 Task: Add Irwin Naturals Mega B Complex to the cart.
Action: Mouse pressed left at (36, 77)
Screenshot: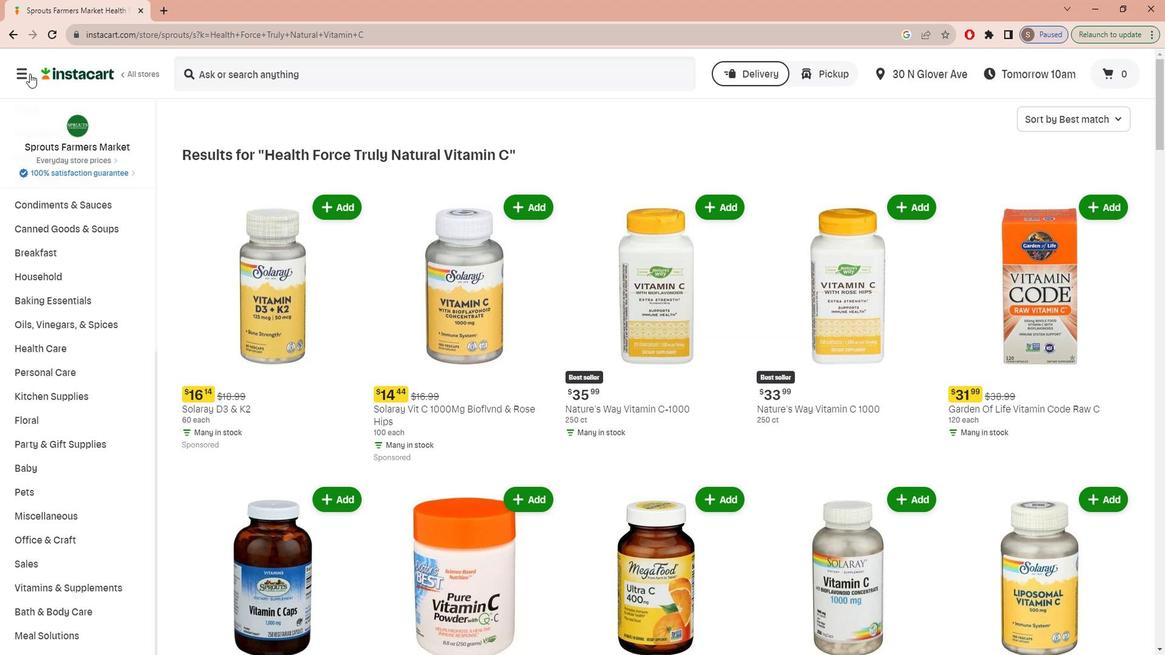 
Action: Mouse moved to (50, 165)
Screenshot: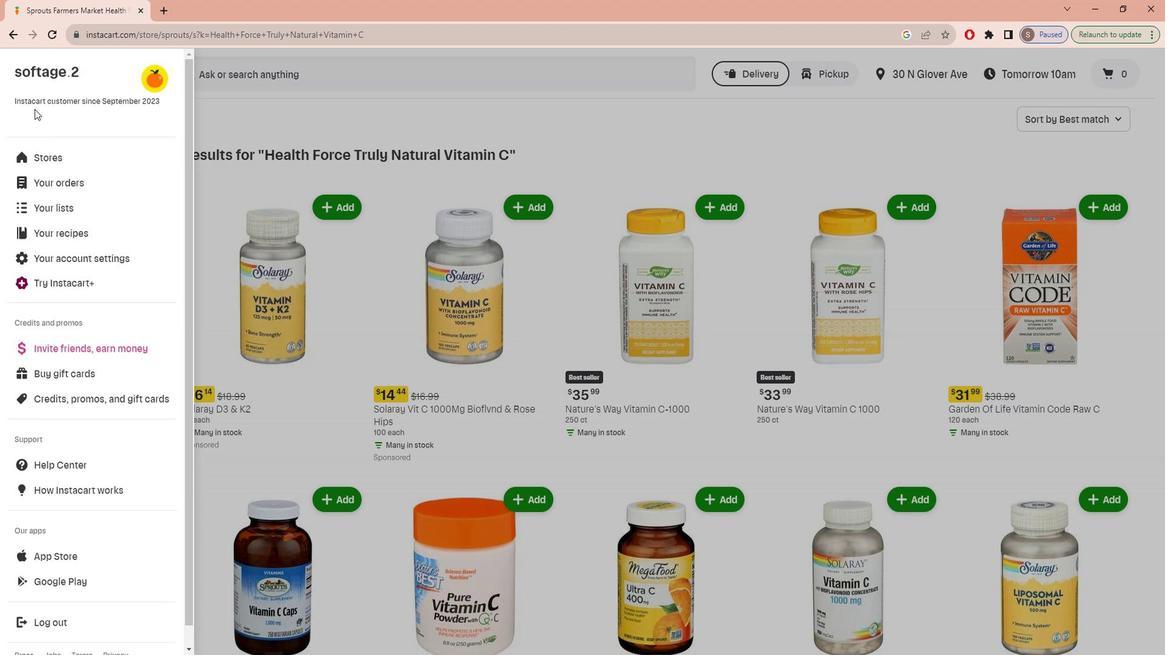 
Action: Mouse pressed left at (50, 165)
Screenshot: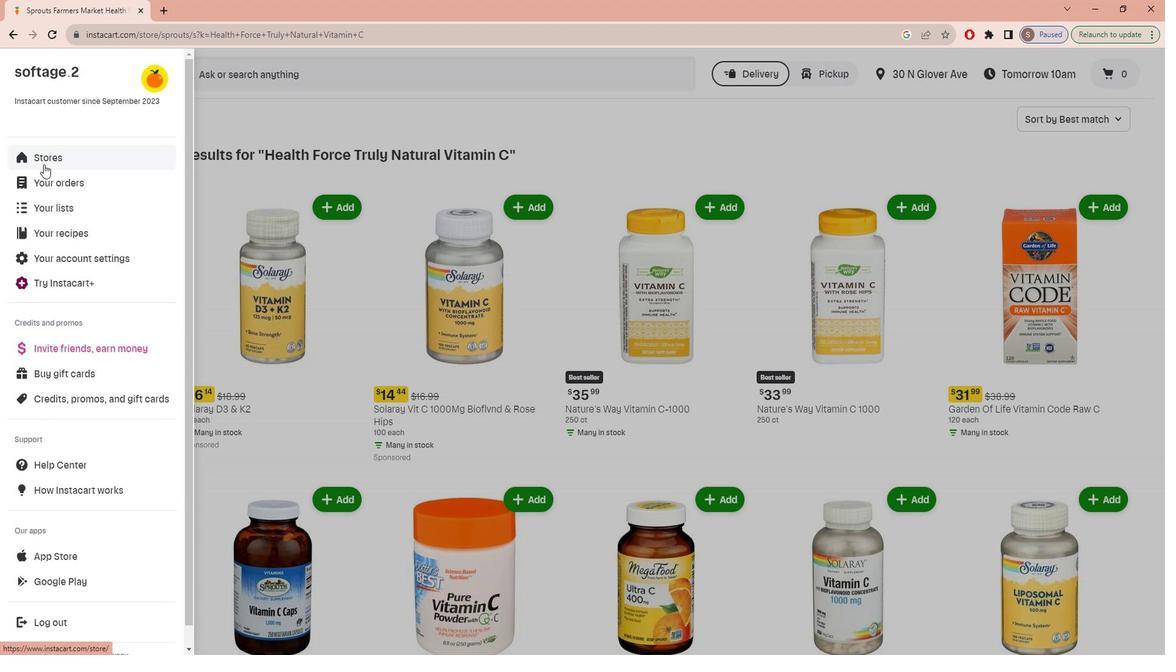 
Action: Mouse moved to (280, 127)
Screenshot: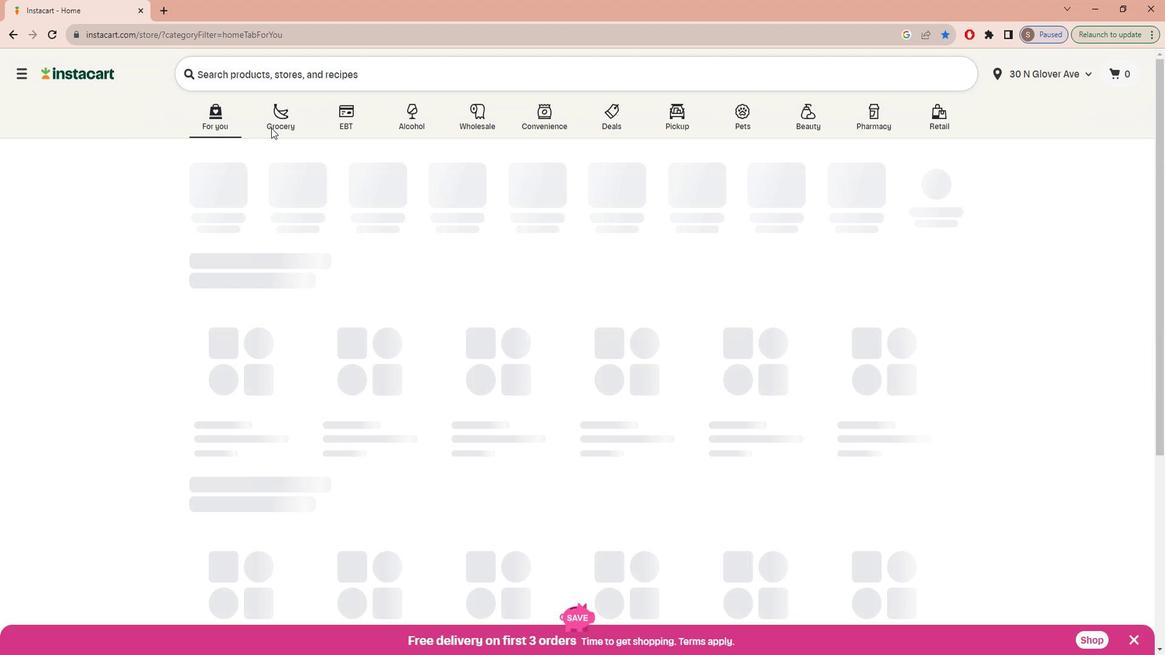 
Action: Mouse pressed left at (280, 127)
Screenshot: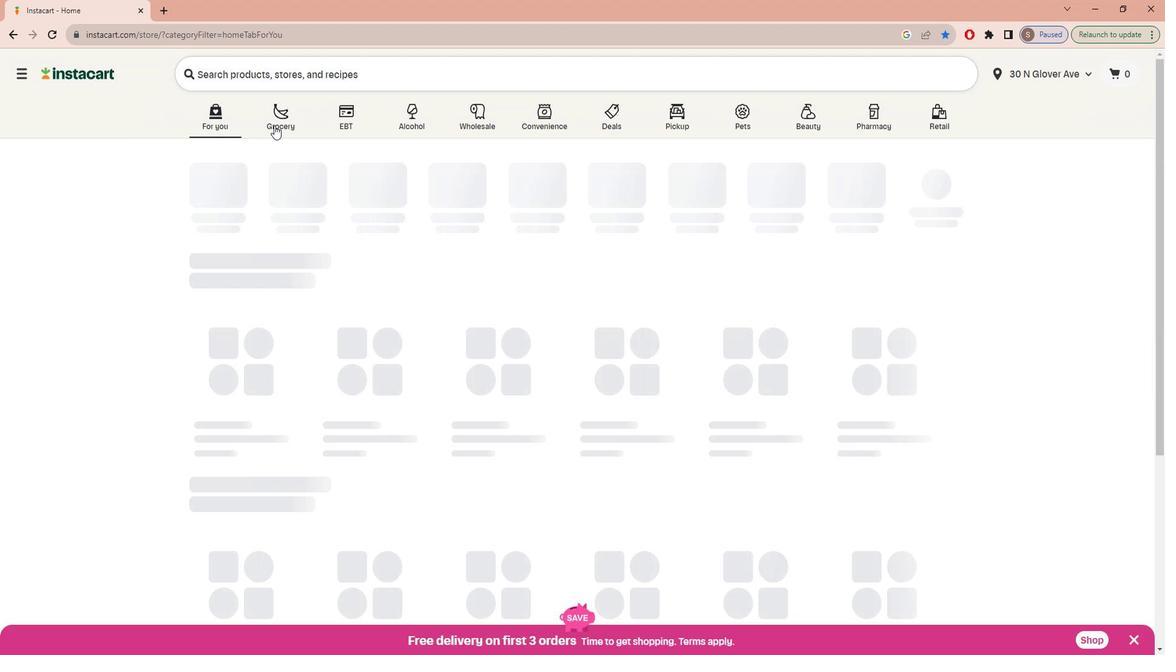 
Action: Mouse moved to (256, 344)
Screenshot: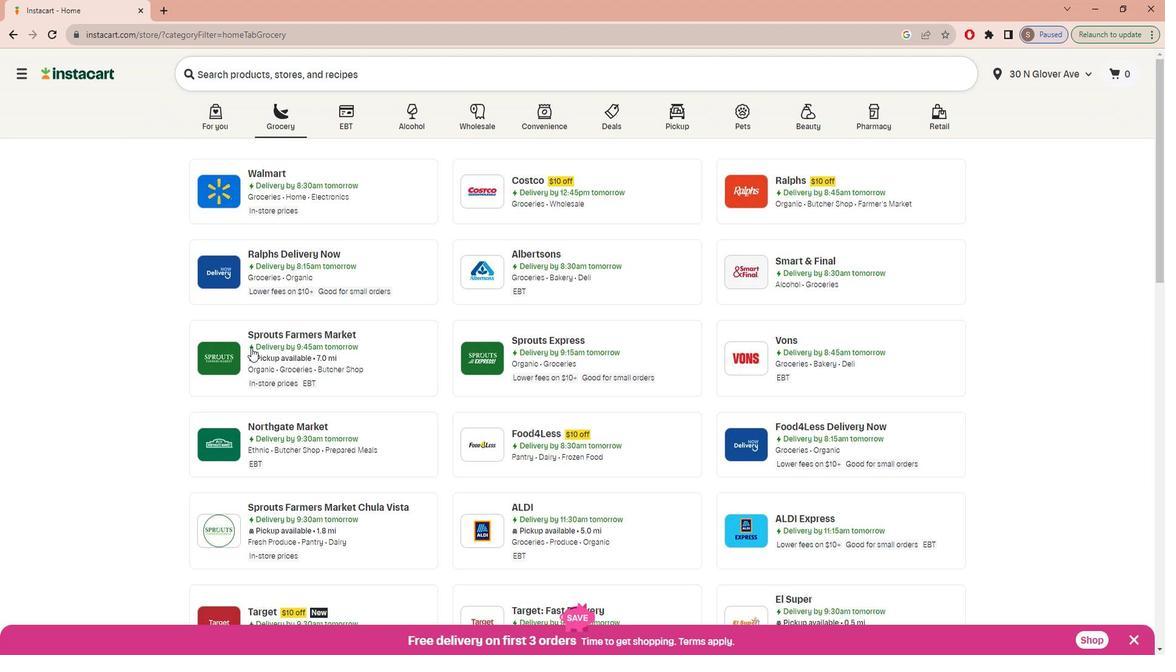 
Action: Mouse pressed left at (256, 344)
Screenshot: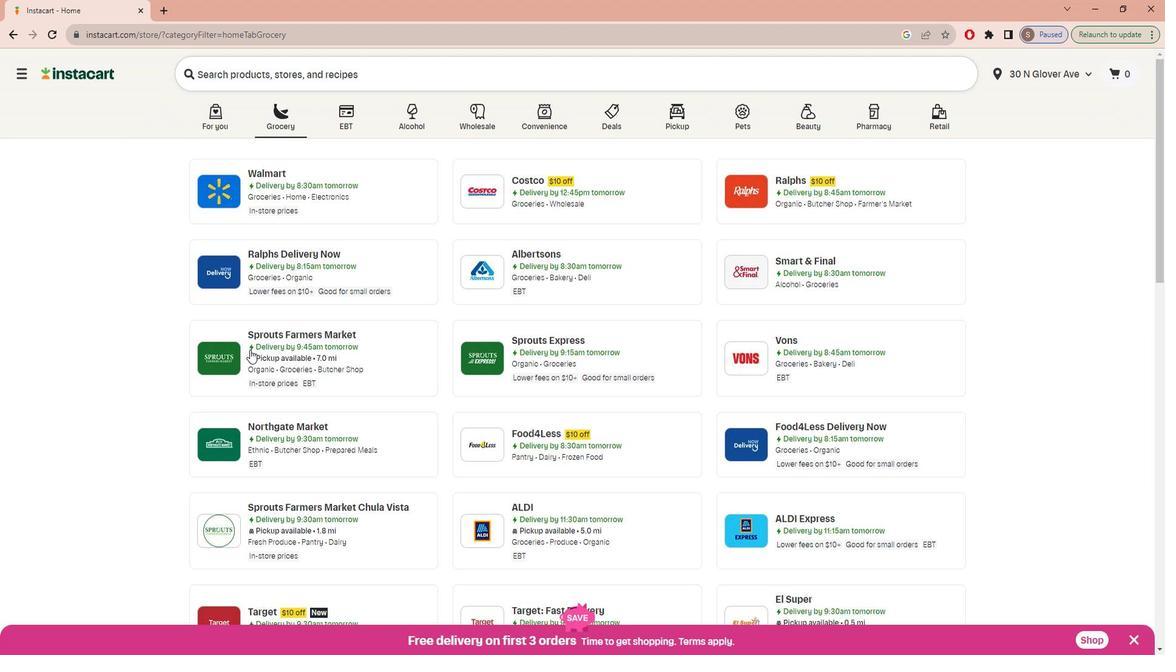 
Action: Mouse moved to (105, 497)
Screenshot: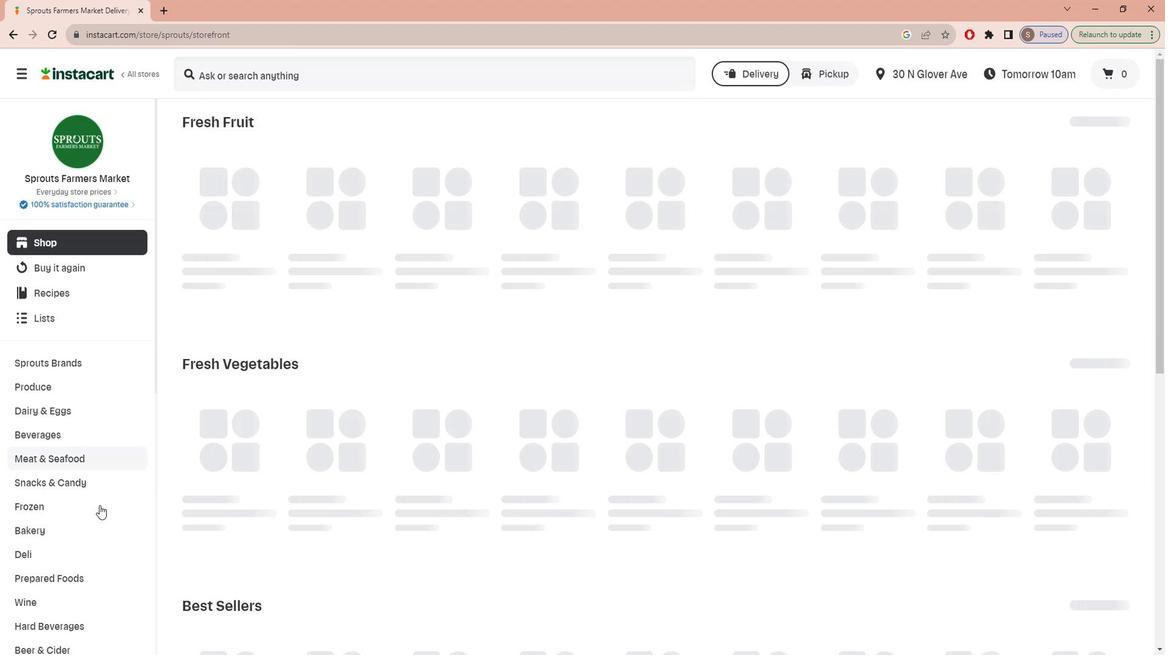 
Action: Mouse scrolled (105, 496) with delta (0, 0)
Screenshot: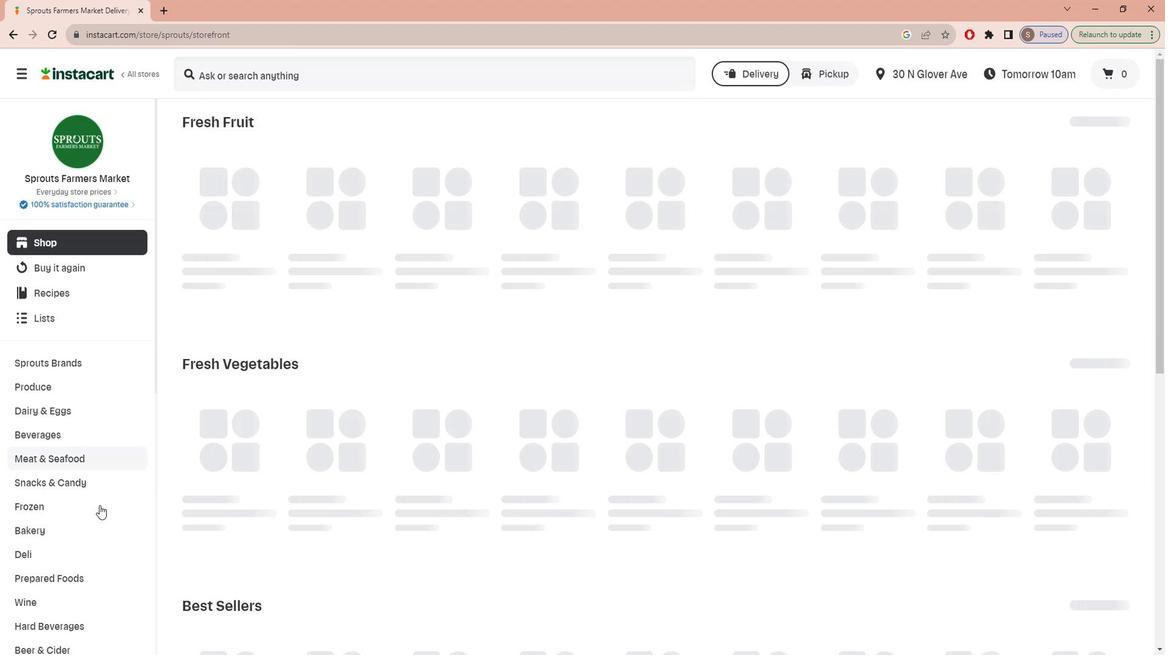 
Action: Mouse scrolled (105, 496) with delta (0, 0)
Screenshot: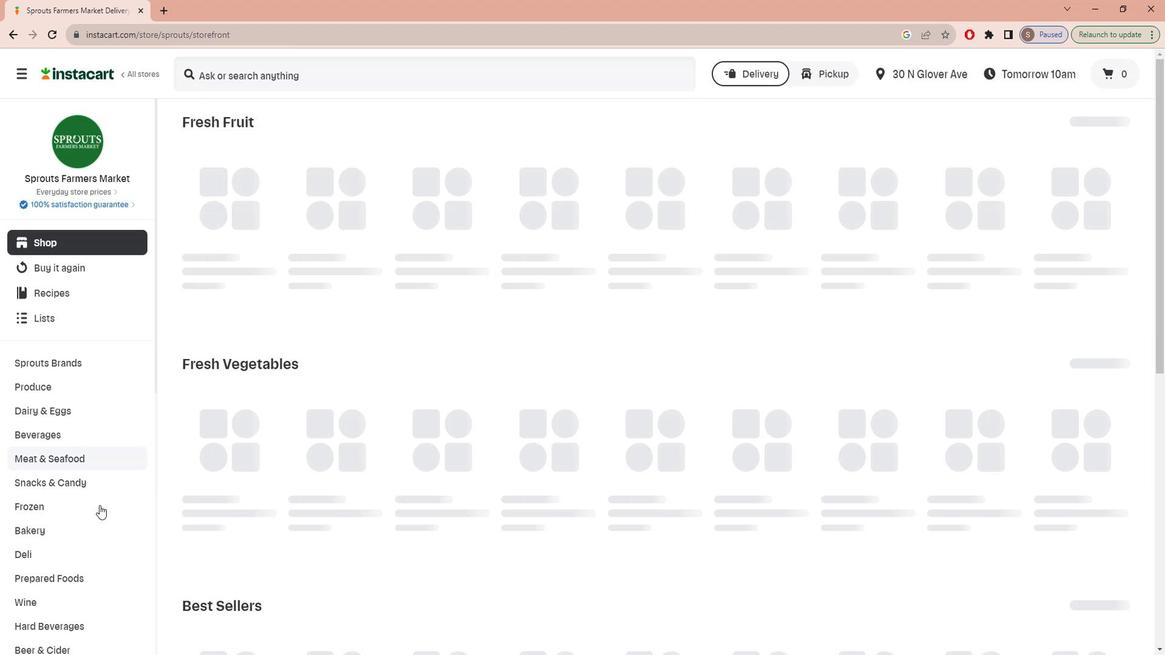 
Action: Mouse scrolled (105, 496) with delta (0, 0)
Screenshot: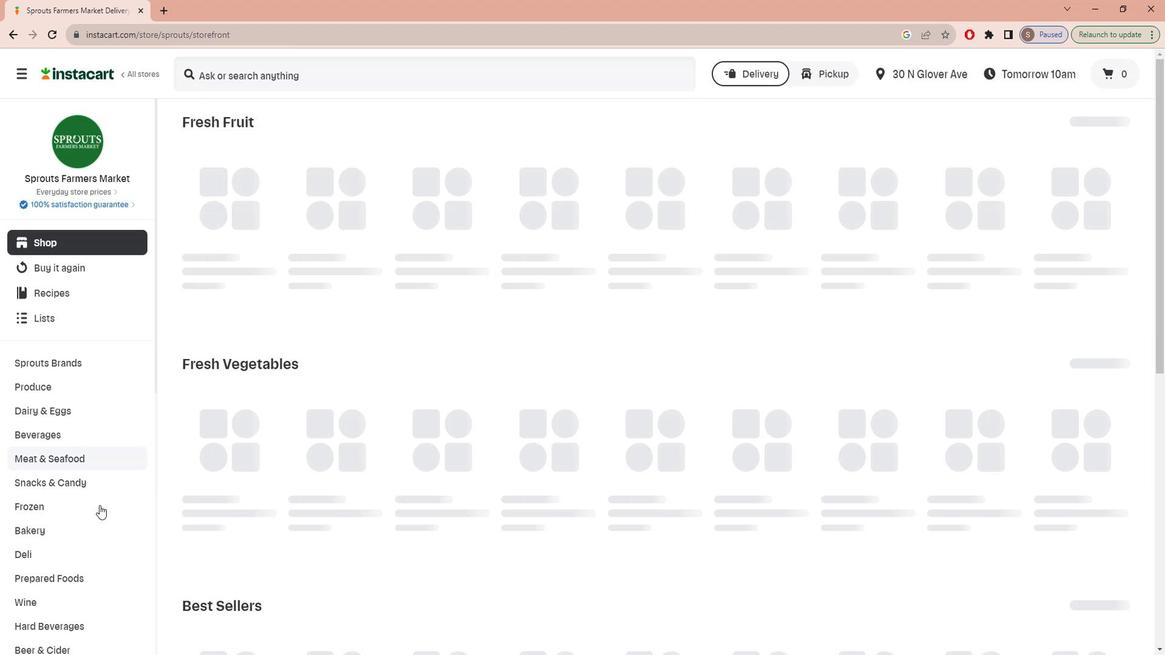 
Action: Mouse moved to (104, 497)
Screenshot: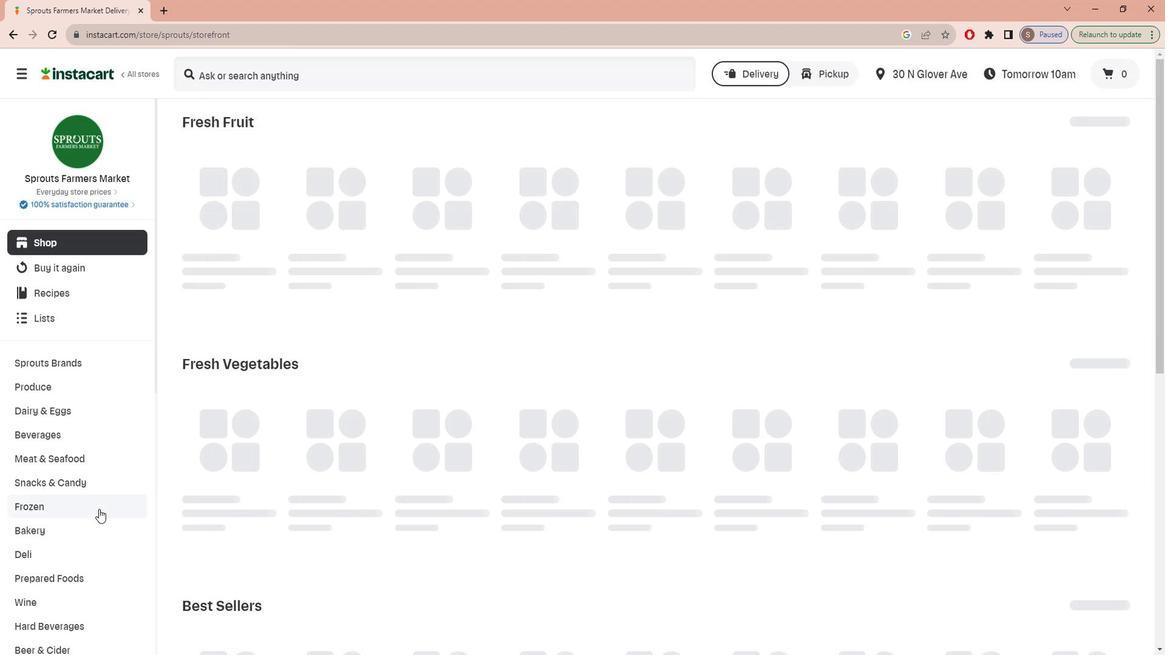 
Action: Mouse scrolled (104, 497) with delta (0, 0)
Screenshot: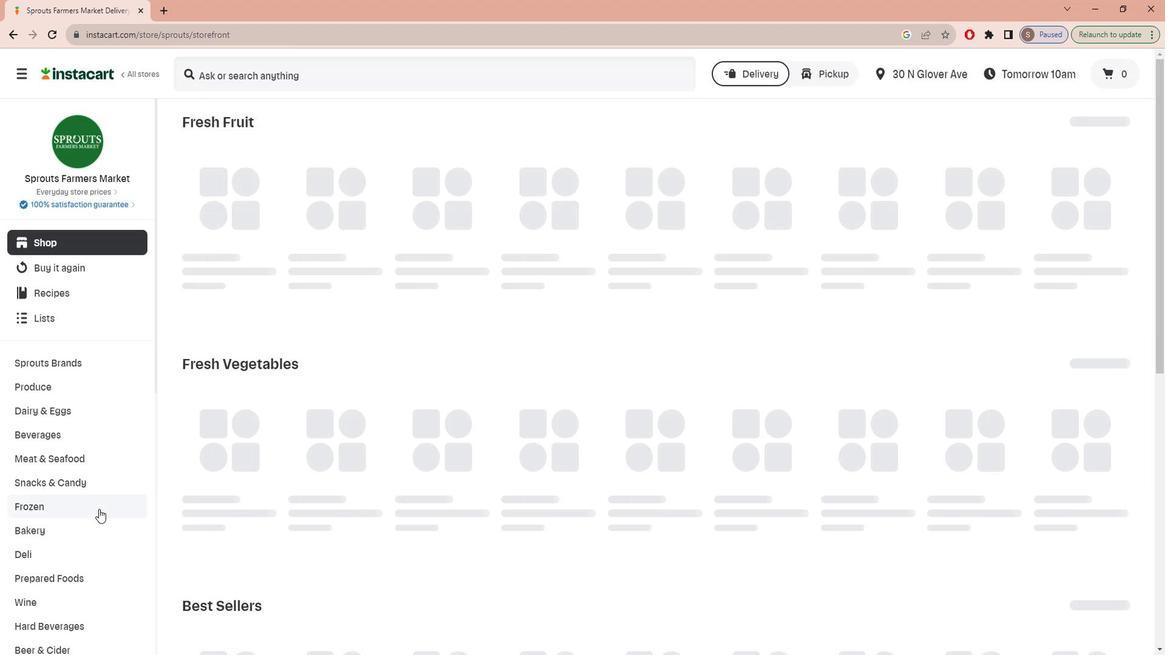 
Action: Mouse scrolled (104, 497) with delta (0, 0)
Screenshot: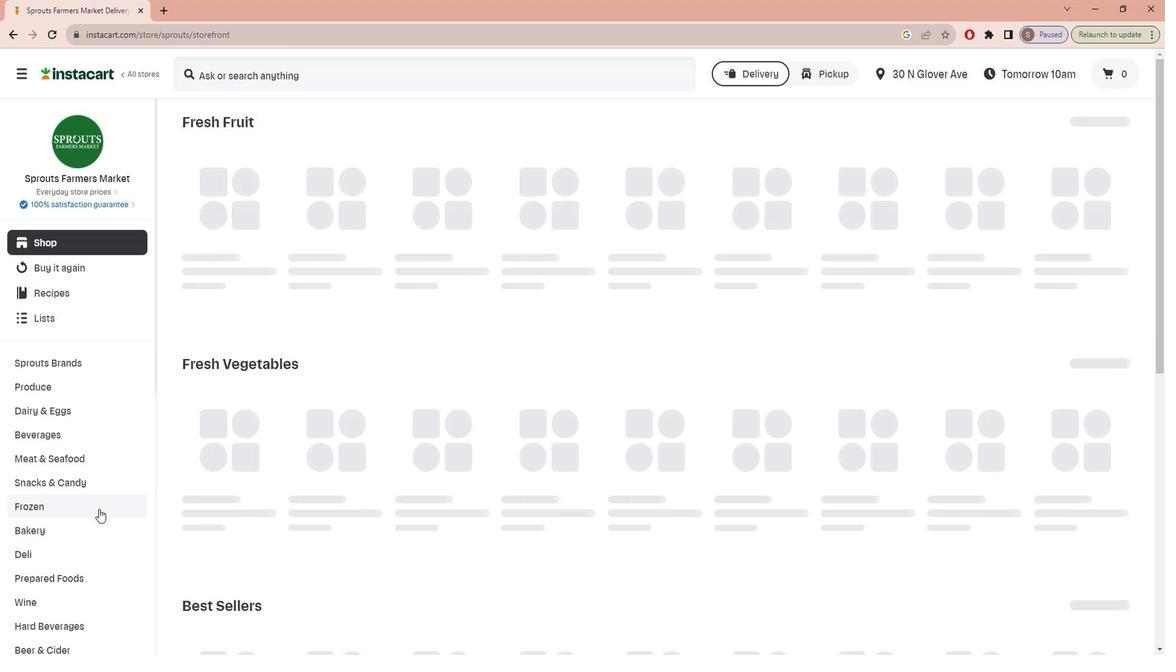 
Action: Mouse scrolled (104, 497) with delta (0, 0)
Screenshot: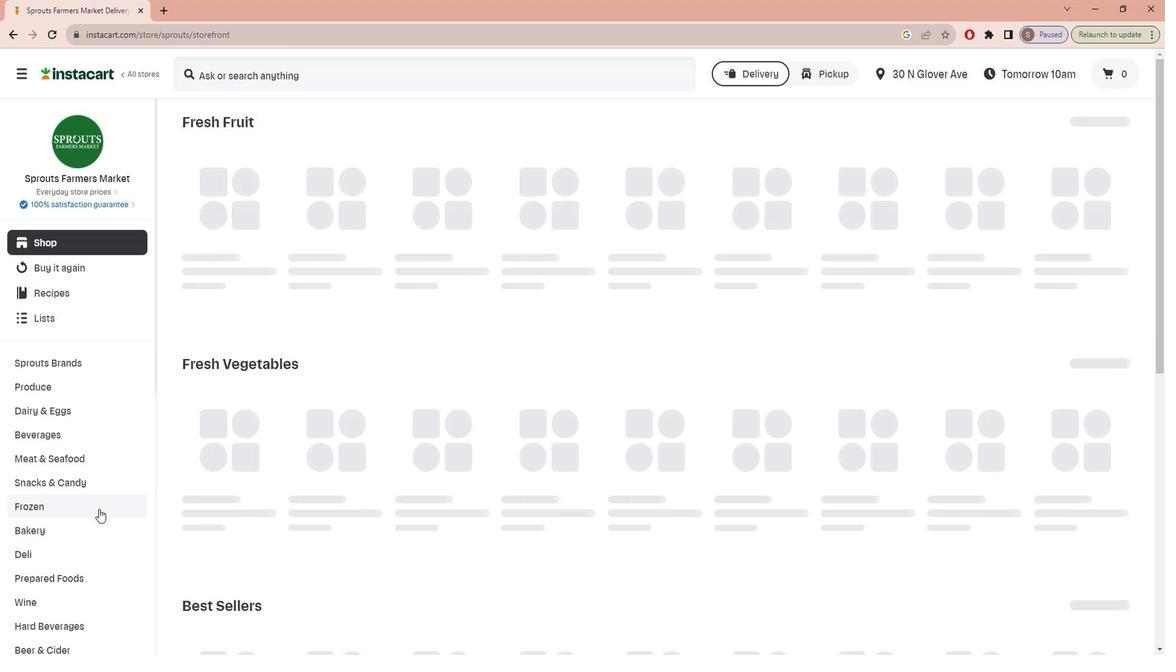 
Action: Mouse scrolled (104, 497) with delta (0, 0)
Screenshot: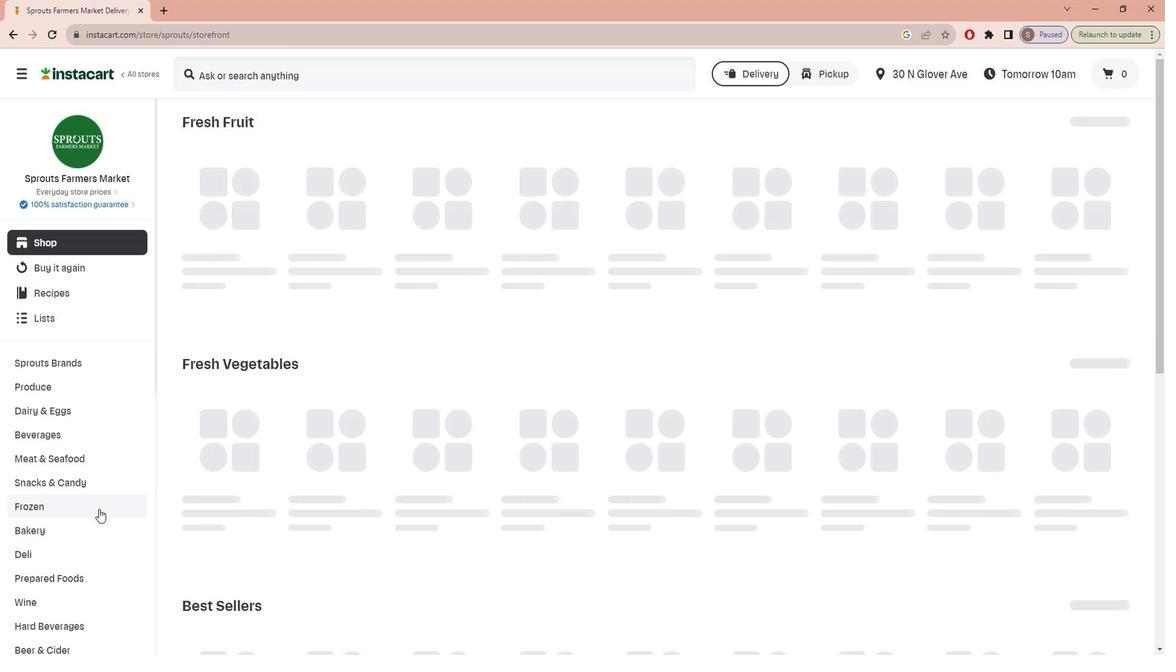 
Action: Mouse scrolled (104, 497) with delta (0, 0)
Screenshot: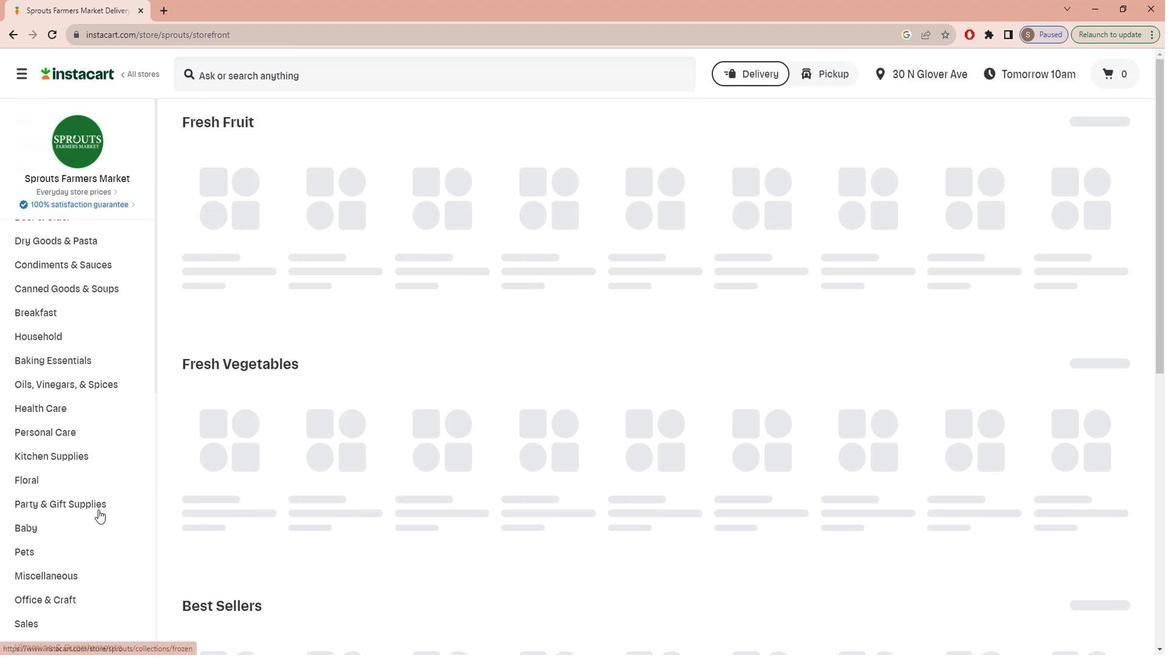 
Action: Mouse scrolled (104, 497) with delta (0, 0)
Screenshot: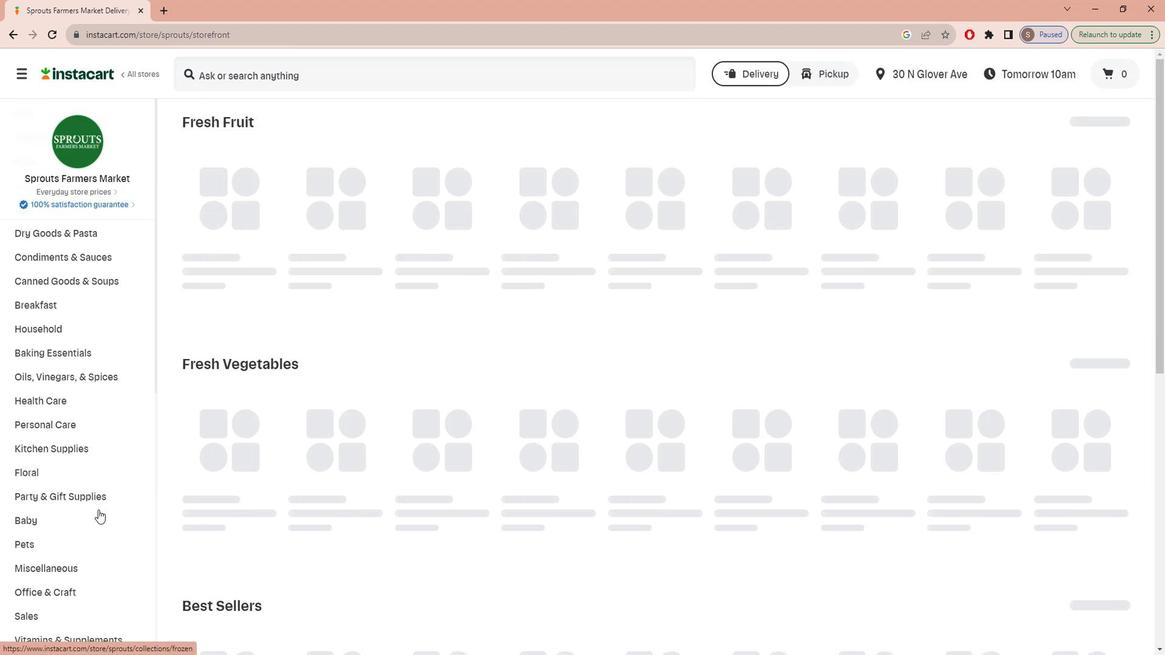 
Action: Mouse scrolled (104, 497) with delta (0, 0)
Screenshot: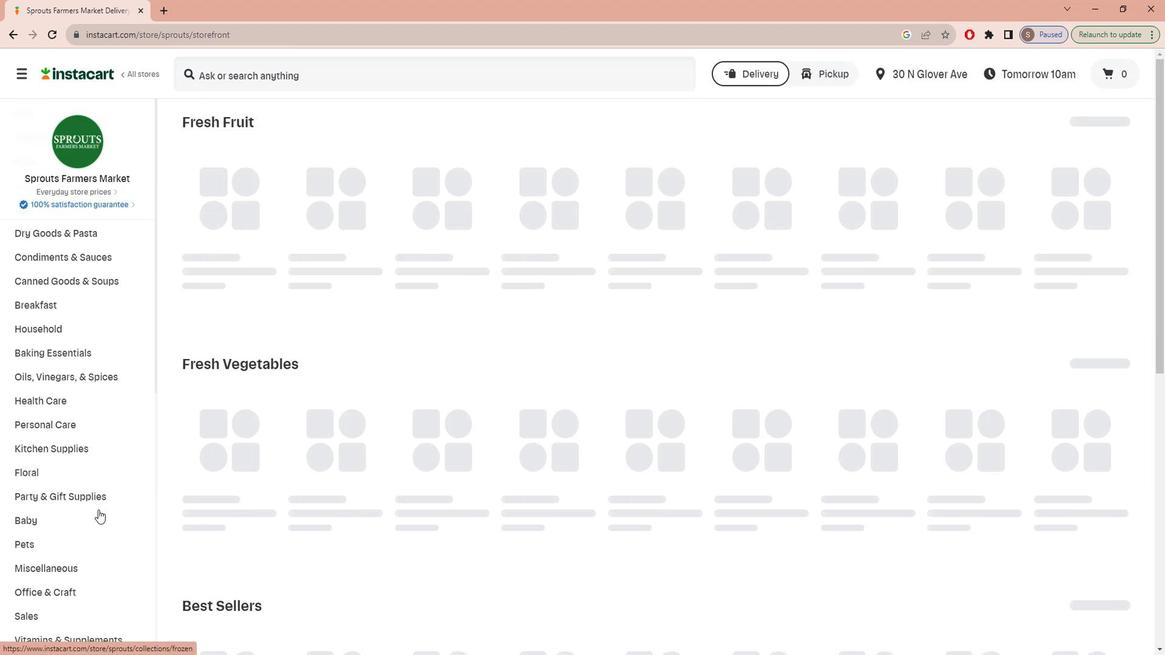 
Action: Mouse scrolled (104, 497) with delta (0, 0)
Screenshot: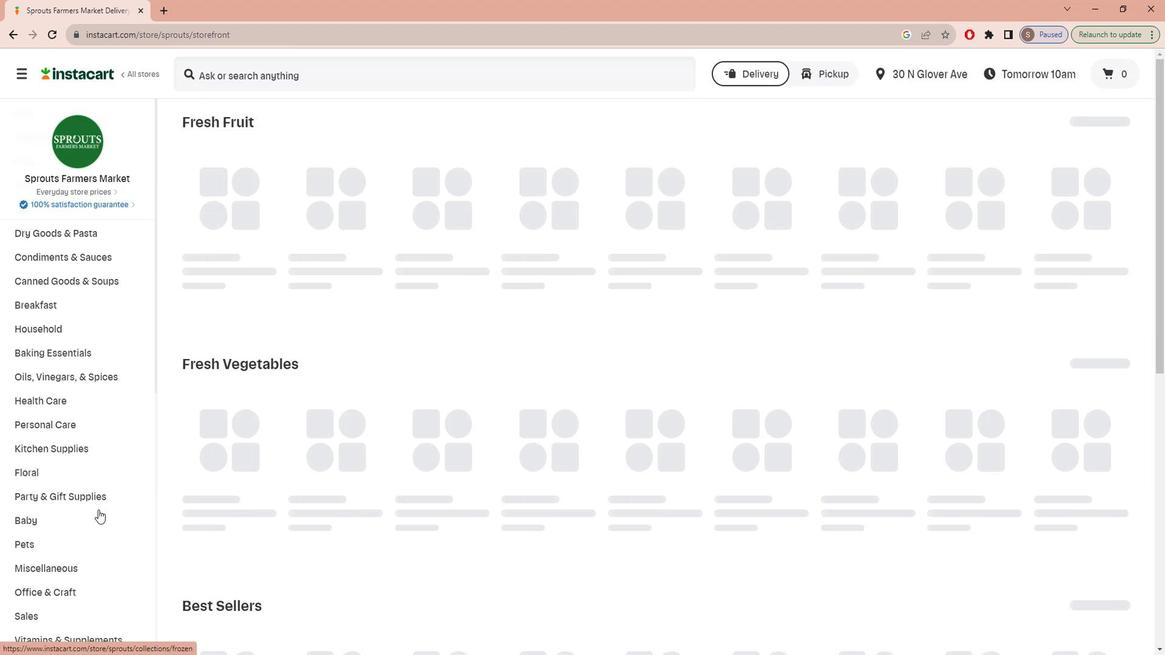 
Action: Mouse scrolled (104, 497) with delta (0, 0)
Screenshot: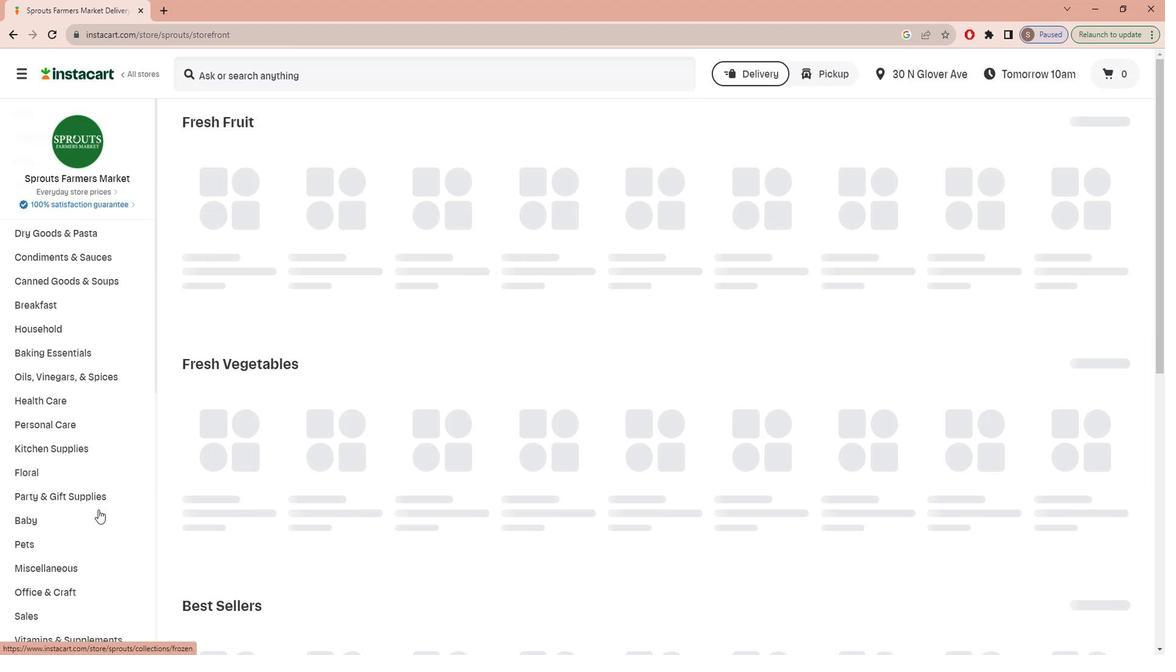 
Action: Mouse moved to (101, 498)
Screenshot: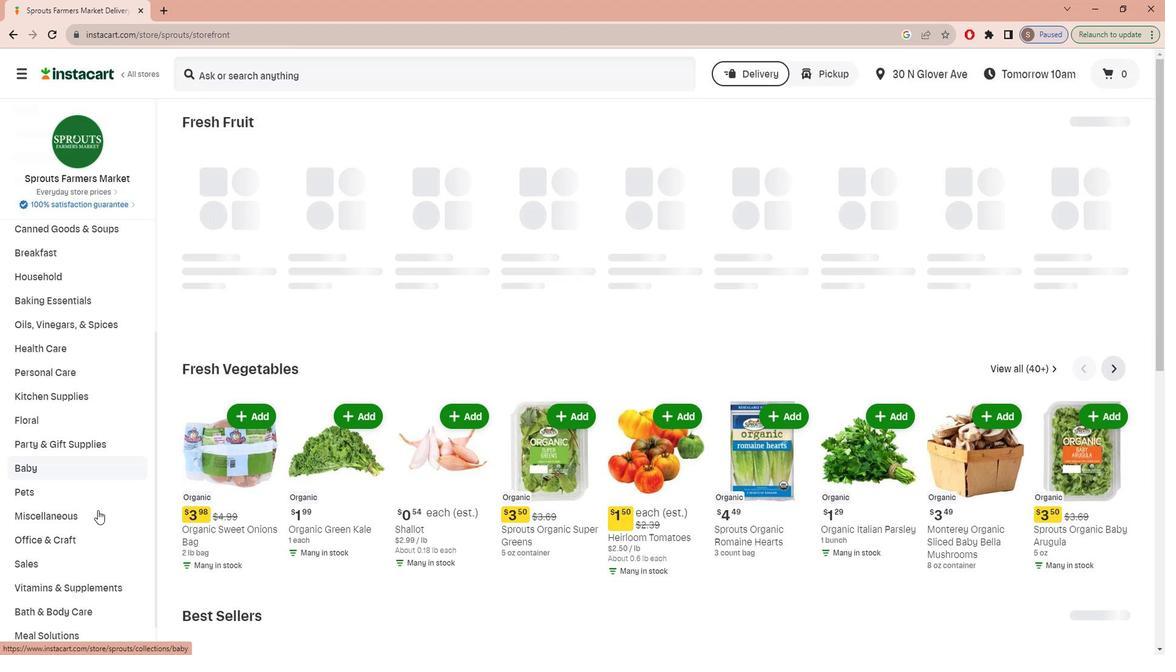 
Action: Mouse scrolled (101, 498) with delta (0, 0)
Screenshot: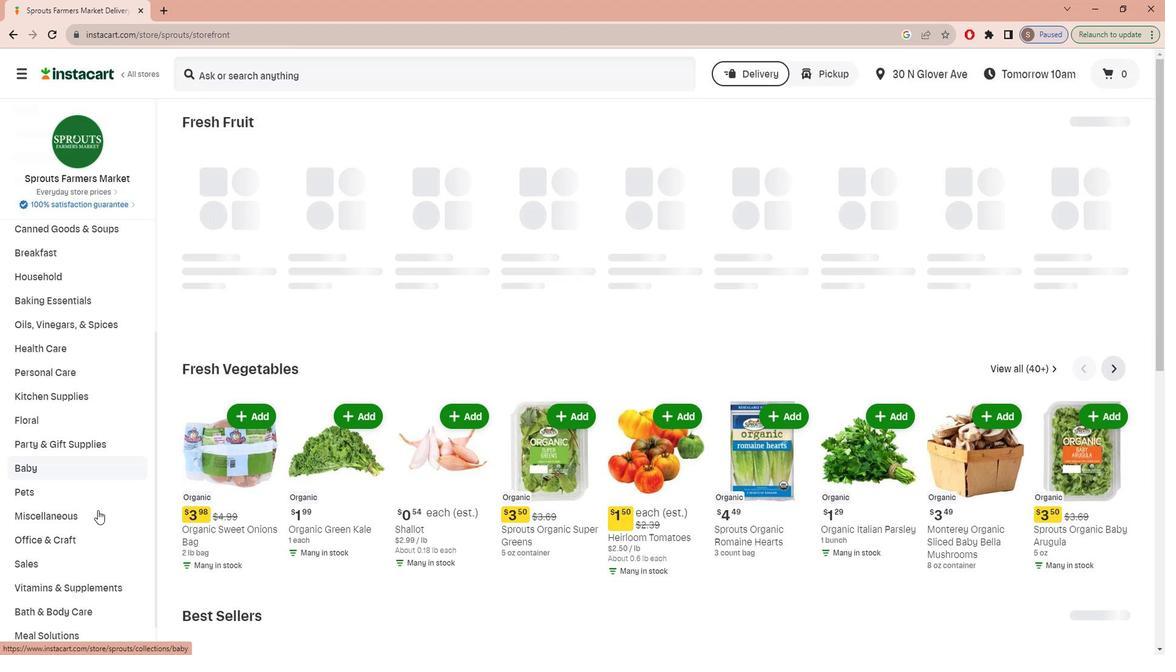 
Action: Mouse moved to (101, 498)
Screenshot: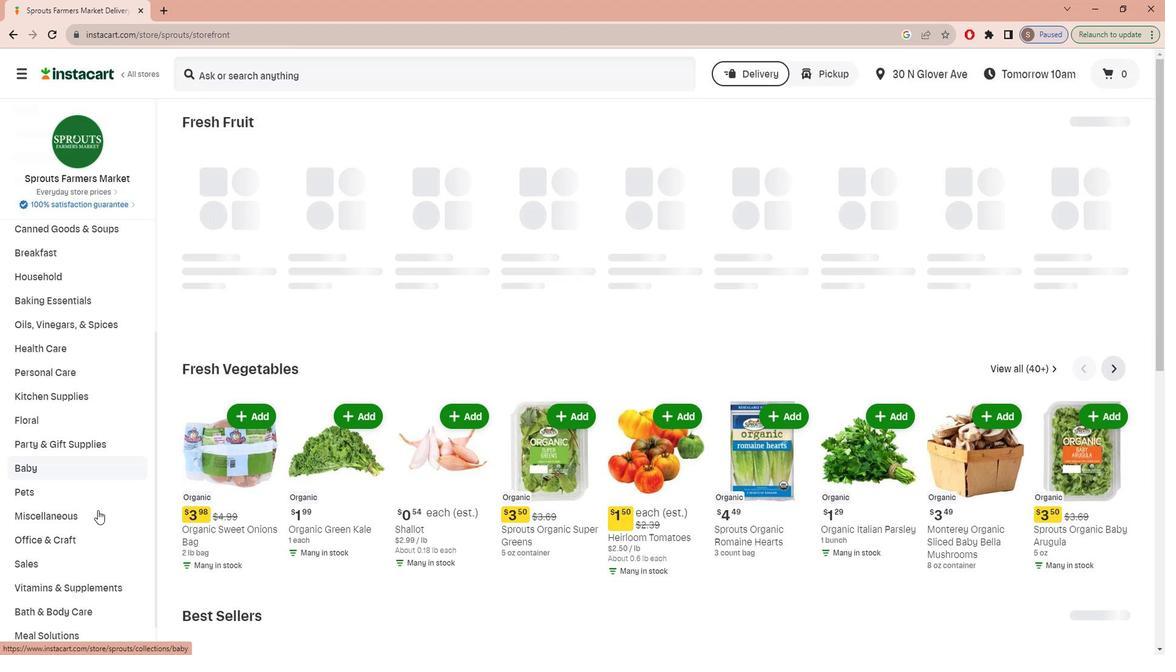 
Action: Mouse scrolled (101, 498) with delta (0, 0)
Screenshot: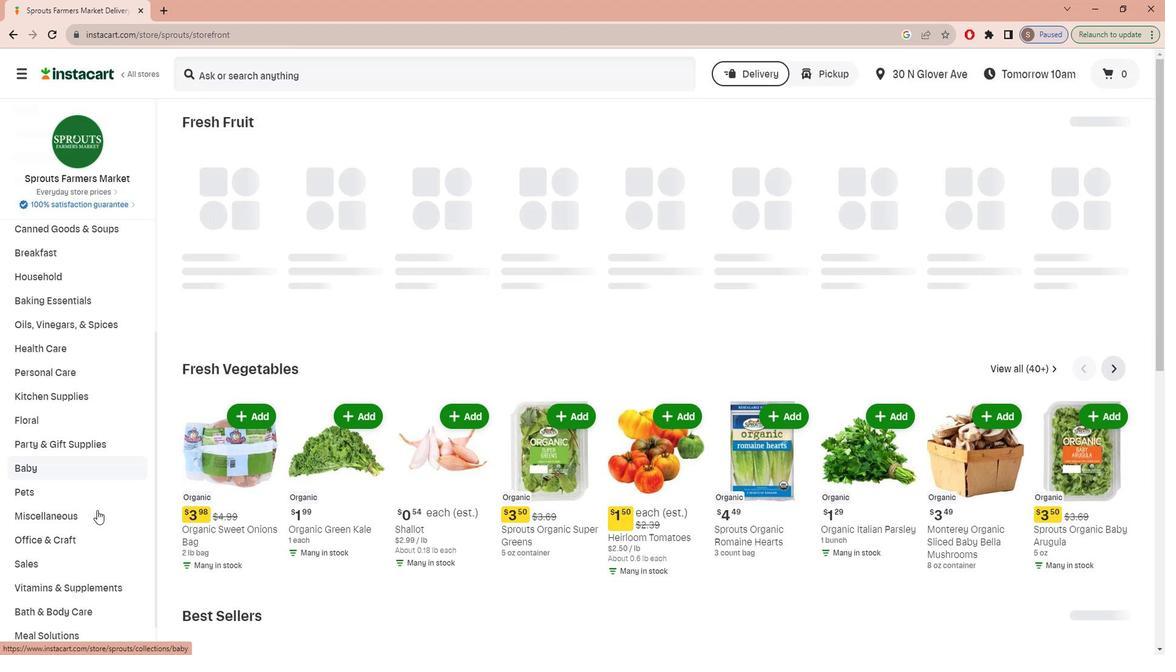 
Action: Mouse moved to (101, 499)
Screenshot: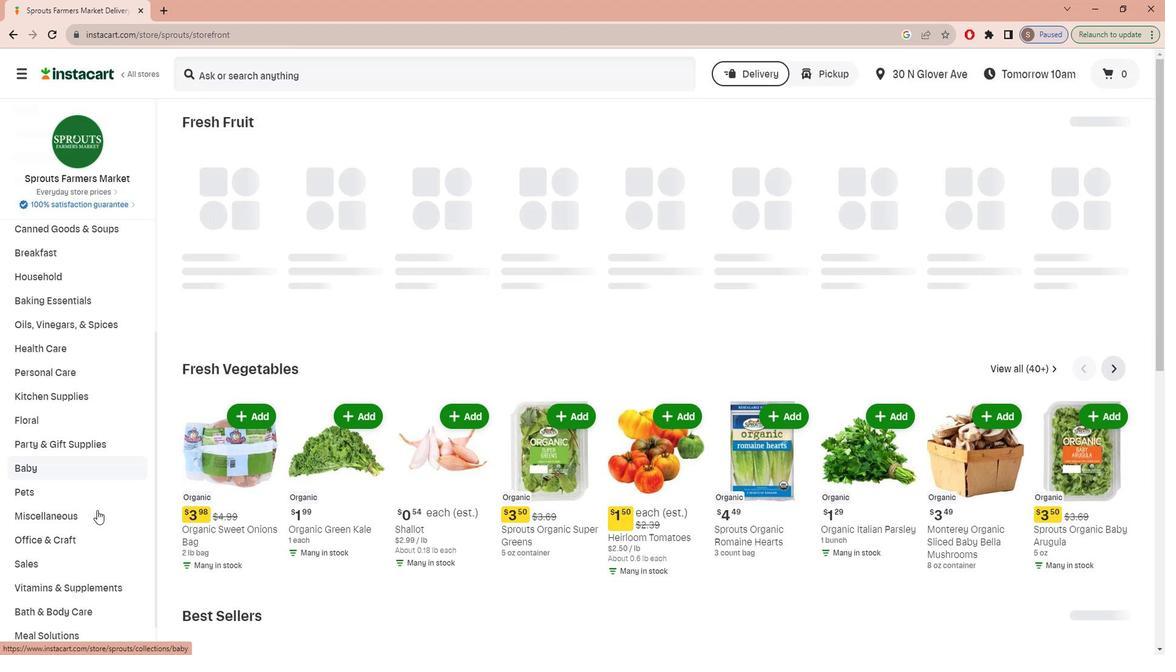 
Action: Mouse scrolled (101, 498) with delta (0, 0)
Screenshot: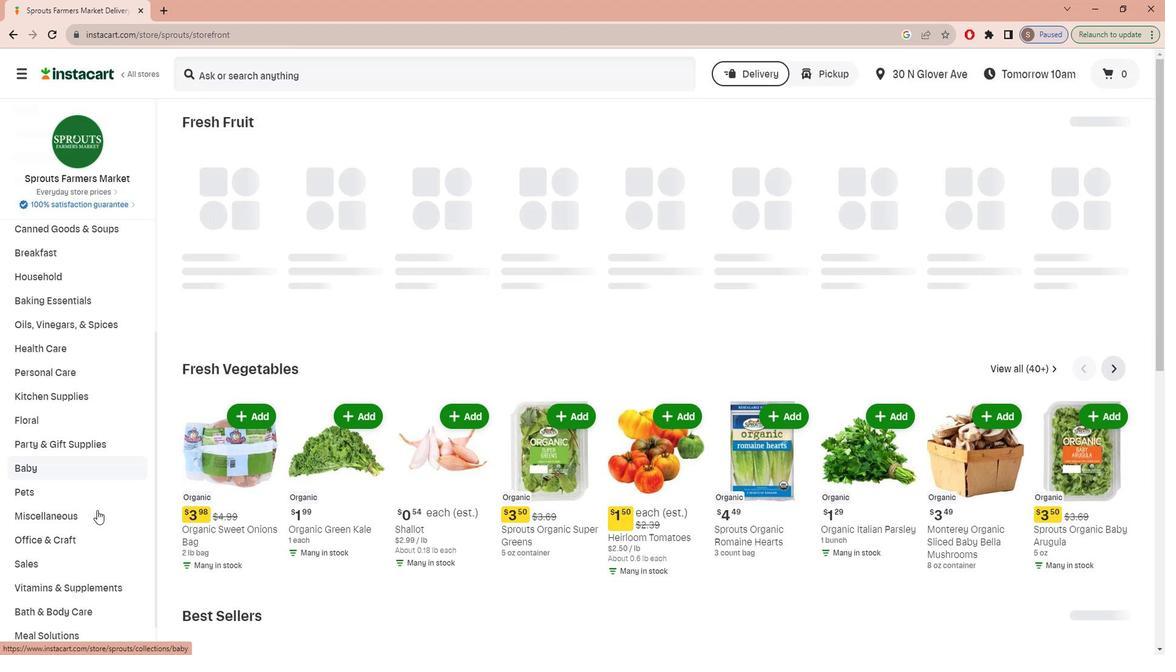 
Action: Mouse moved to (99, 503)
Screenshot: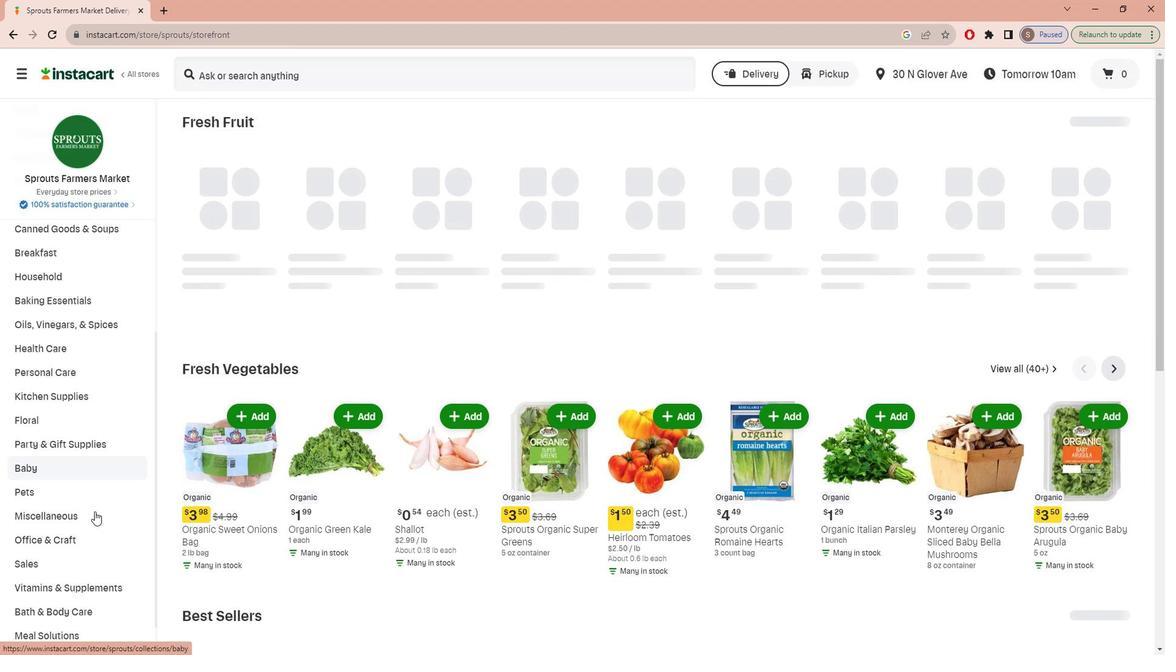 
Action: Mouse scrolled (99, 502) with delta (0, 0)
Screenshot: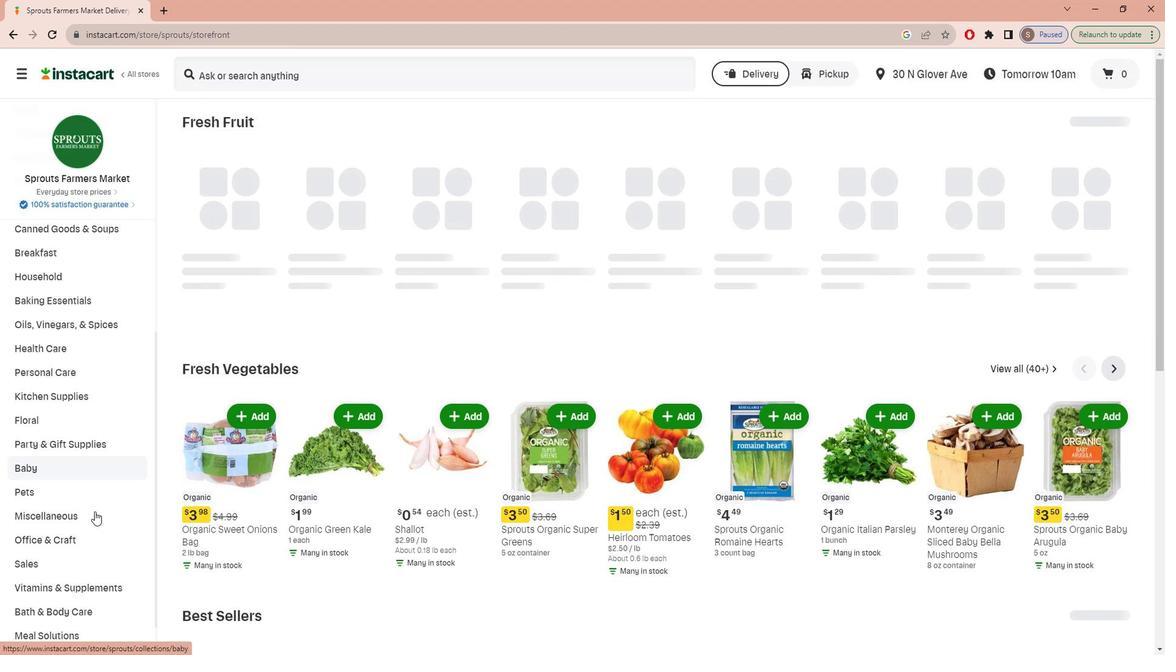
Action: Mouse moved to (112, 568)
Screenshot: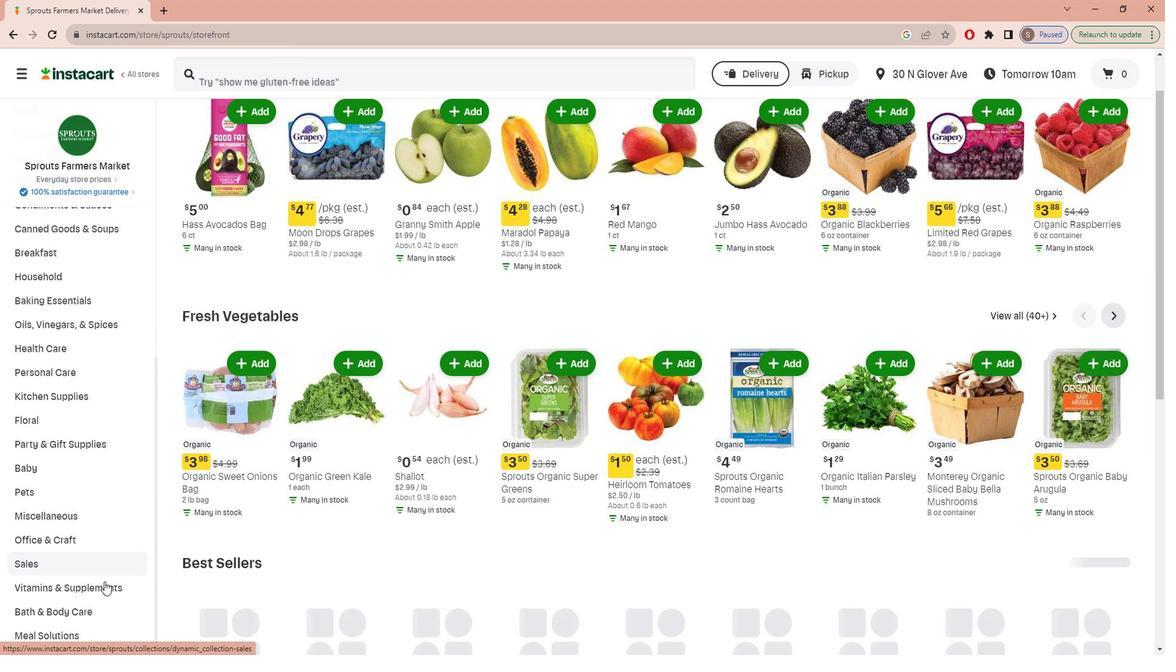 
Action: Mouse pressed left at (112, 568)
Screenshot: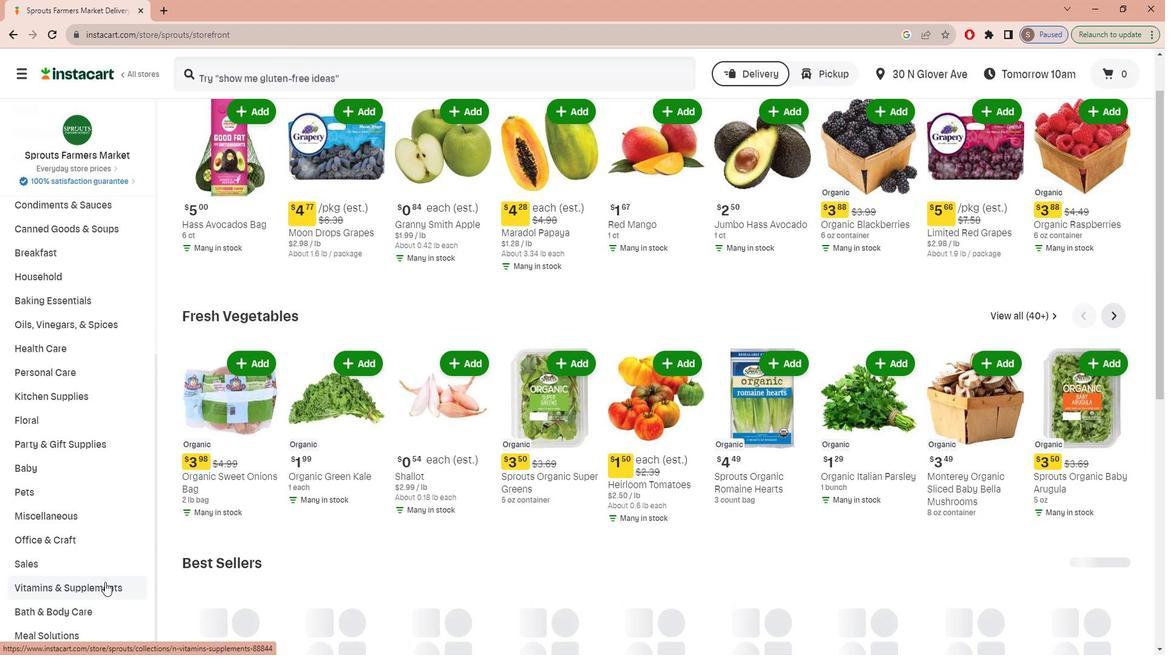 
Action: Mouse moved to (1146, 151)
Screenshot: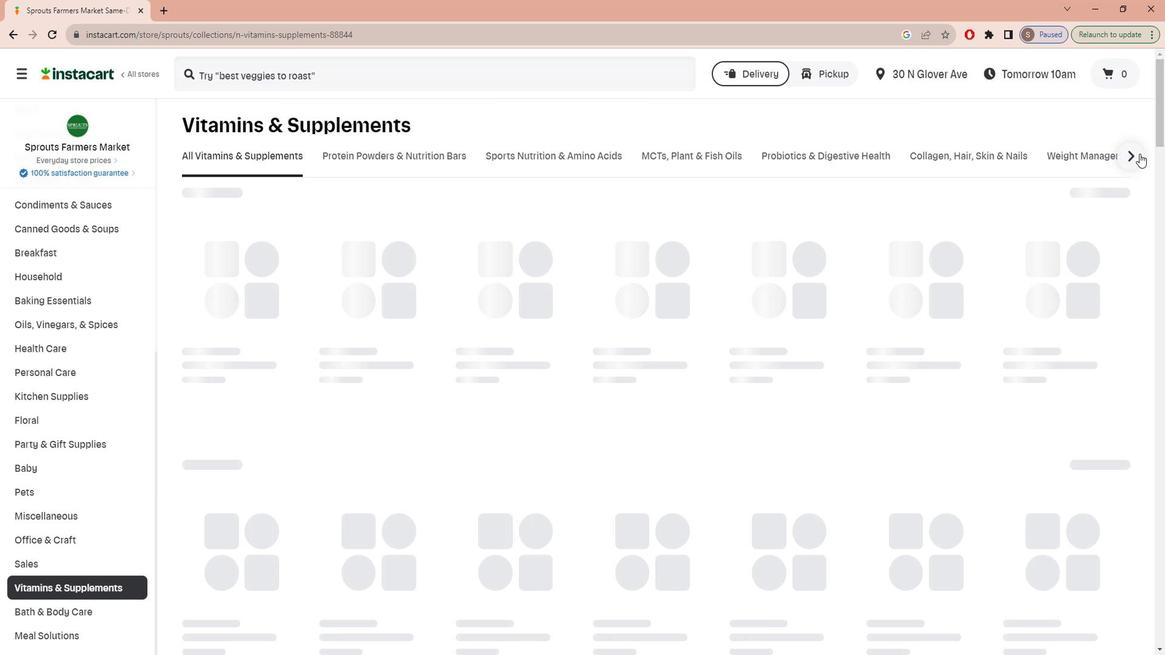 
Action: Mouse pressed left at (1146, 151)
Screenshot: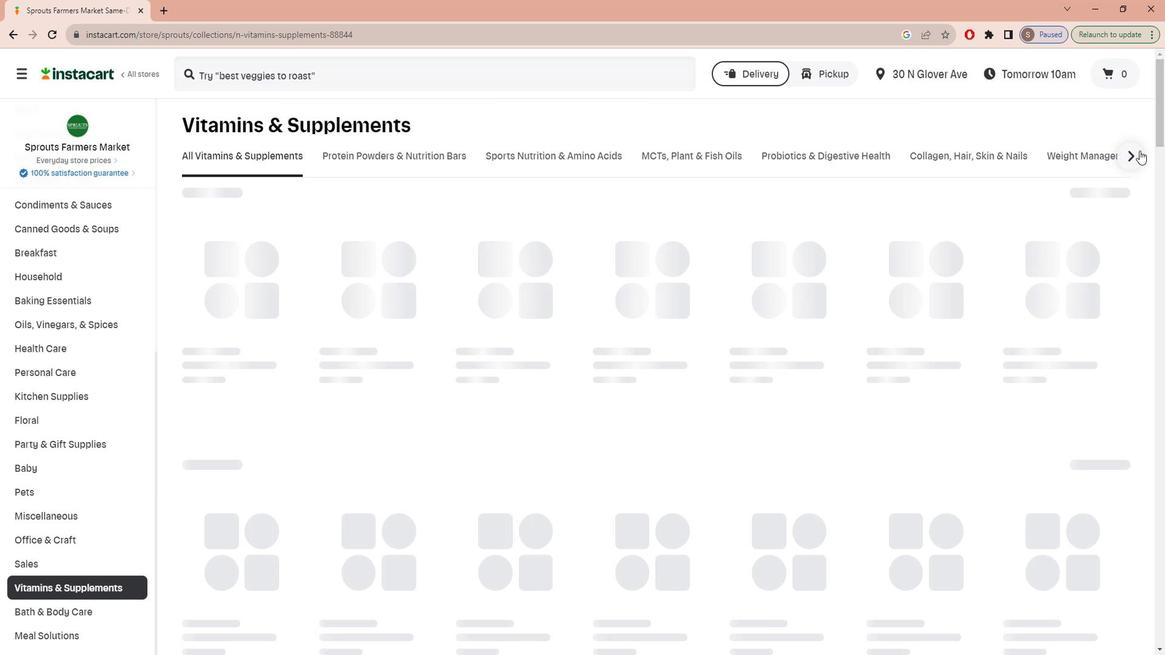 
Action: Mouse moved to (824, 158)
Screenshot: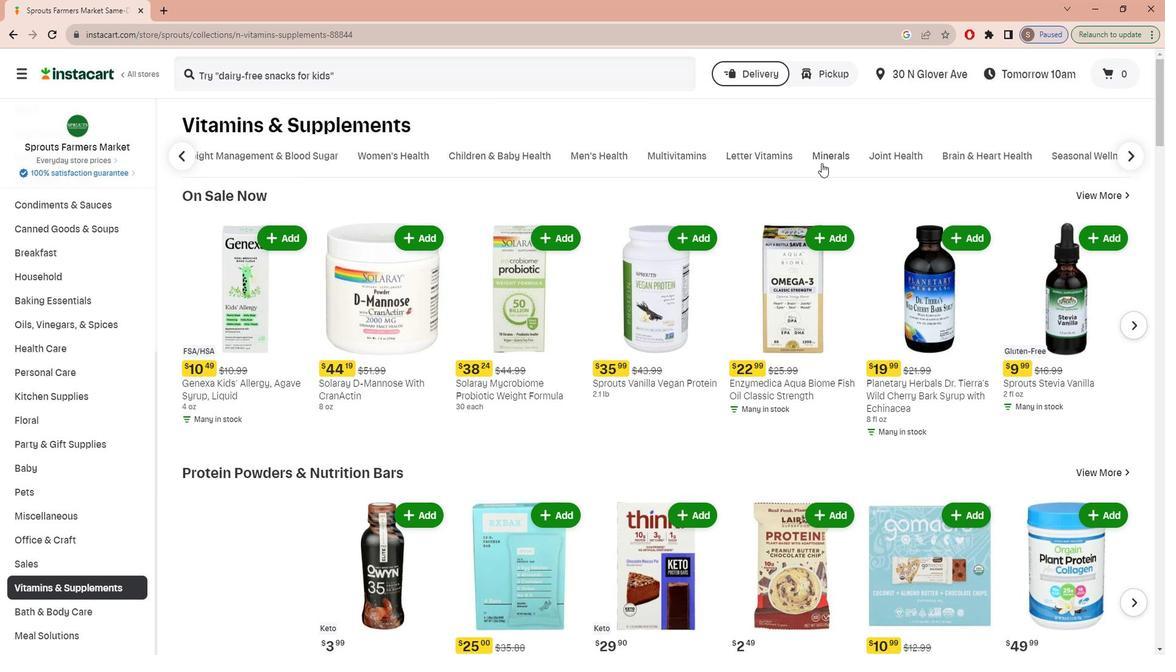 
Action: Mouse pressed left at (824, 158)
Screenshot: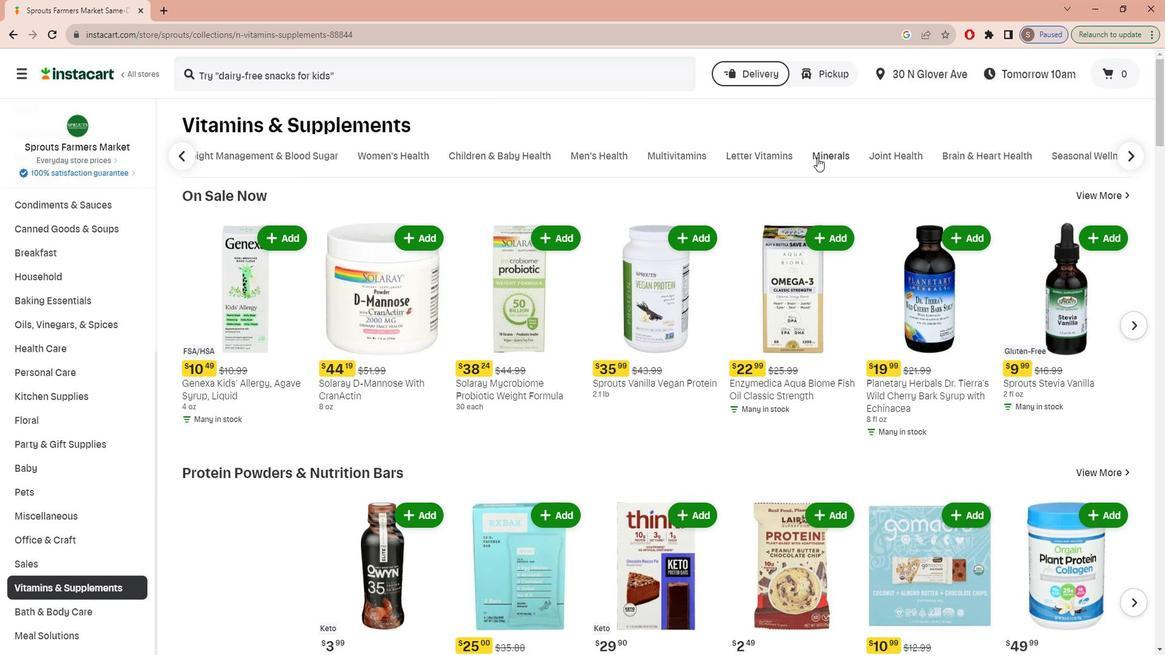 
Action: Mouse moved to (409, 78)
Screenshot: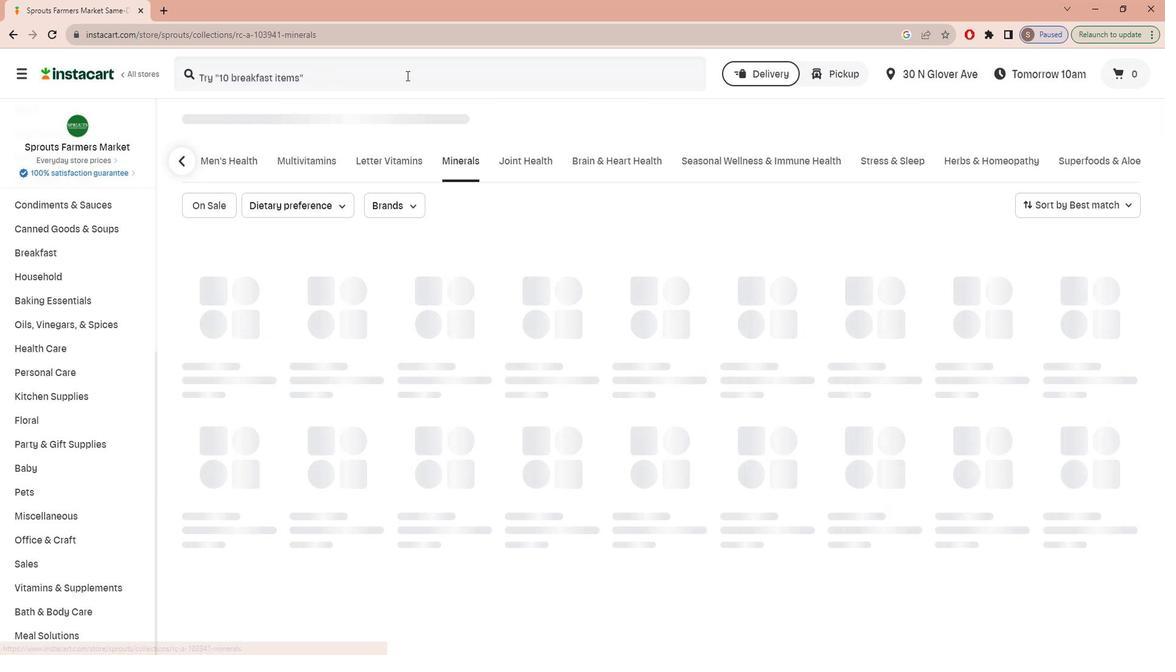 
Action: Mouse pressed left at (409, 78)
Screenshot: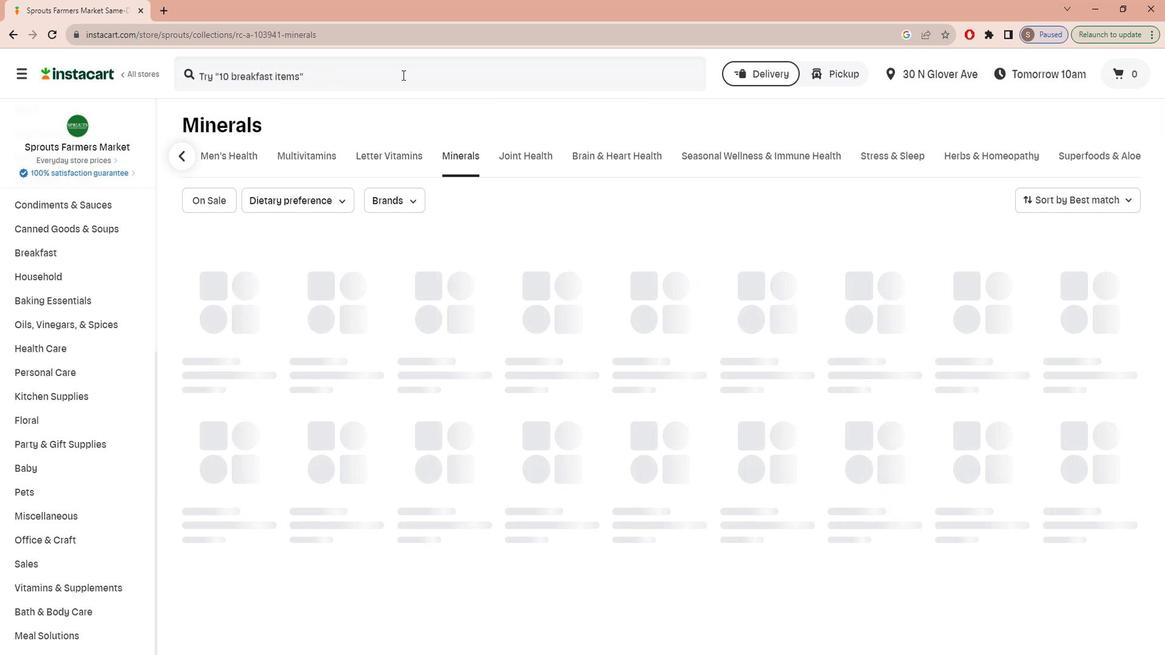 
Action: Key pressed i<Key.caps_lock>RWIN<Key.space><Key.caps_lock>n<Key.caps_lock>ATURALS<Key.space><Key.caps_lock>m<Key.caps_lock>EGA<Key.space><Key.caps_lock>b<Key.space>c<Key.caps_lock>OMPLEX<Key.enter>
Screenshot: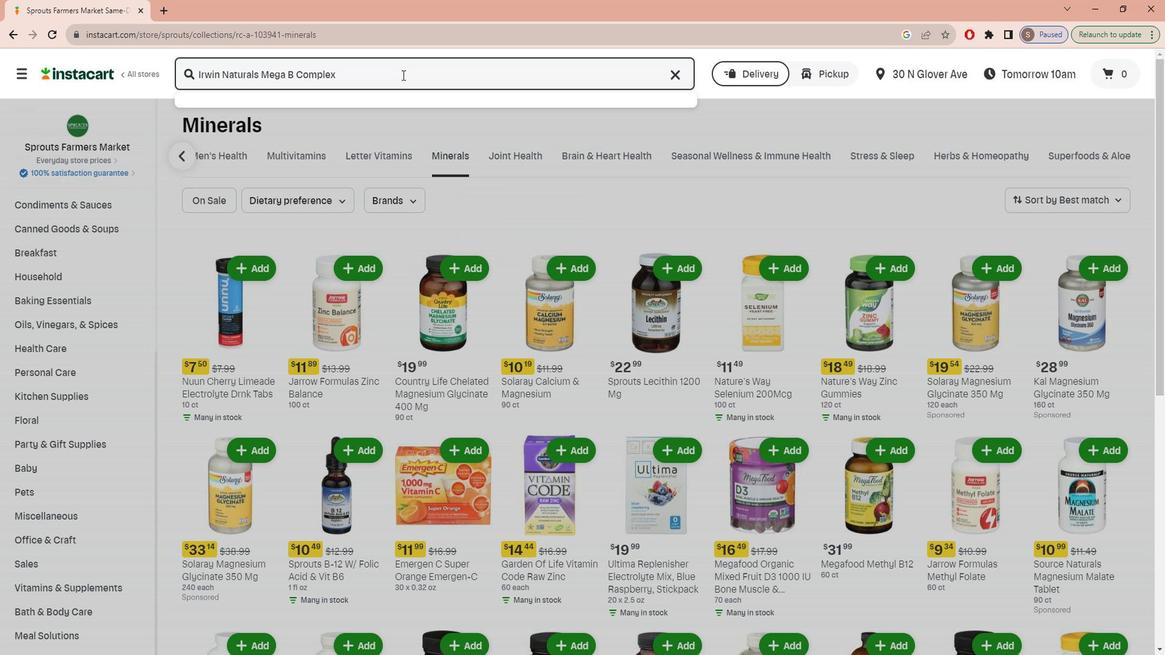 
Action: Mouse moved to (333, 202)
Screenshot: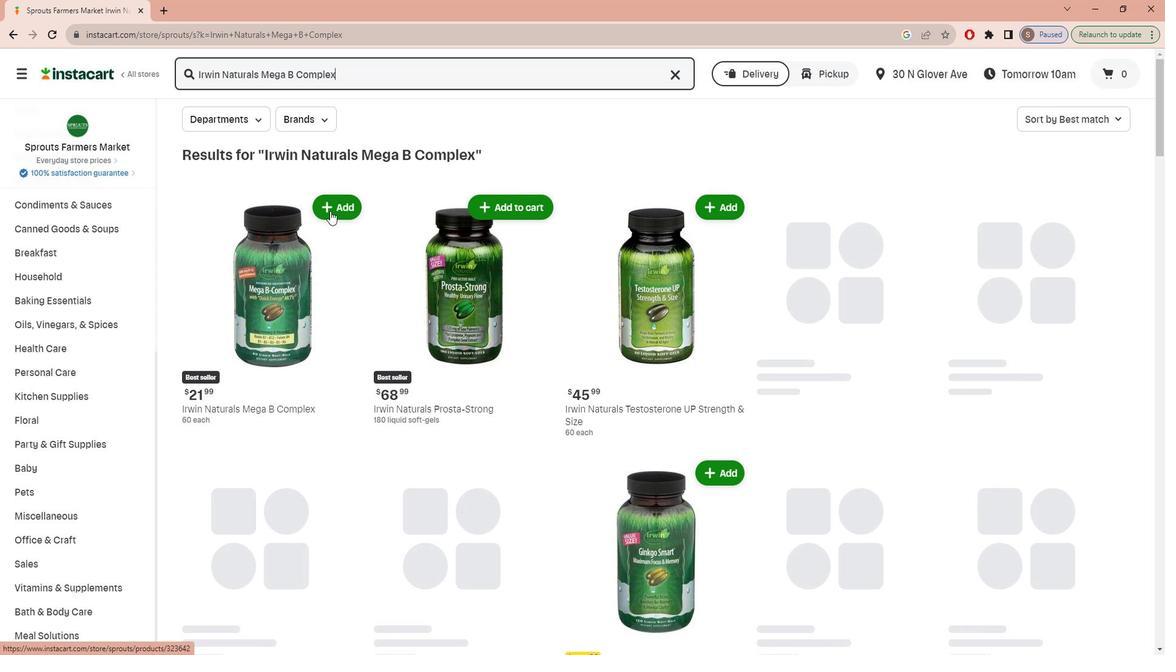 
Action: Mouse pressed left at (333, 202)
Screenshot: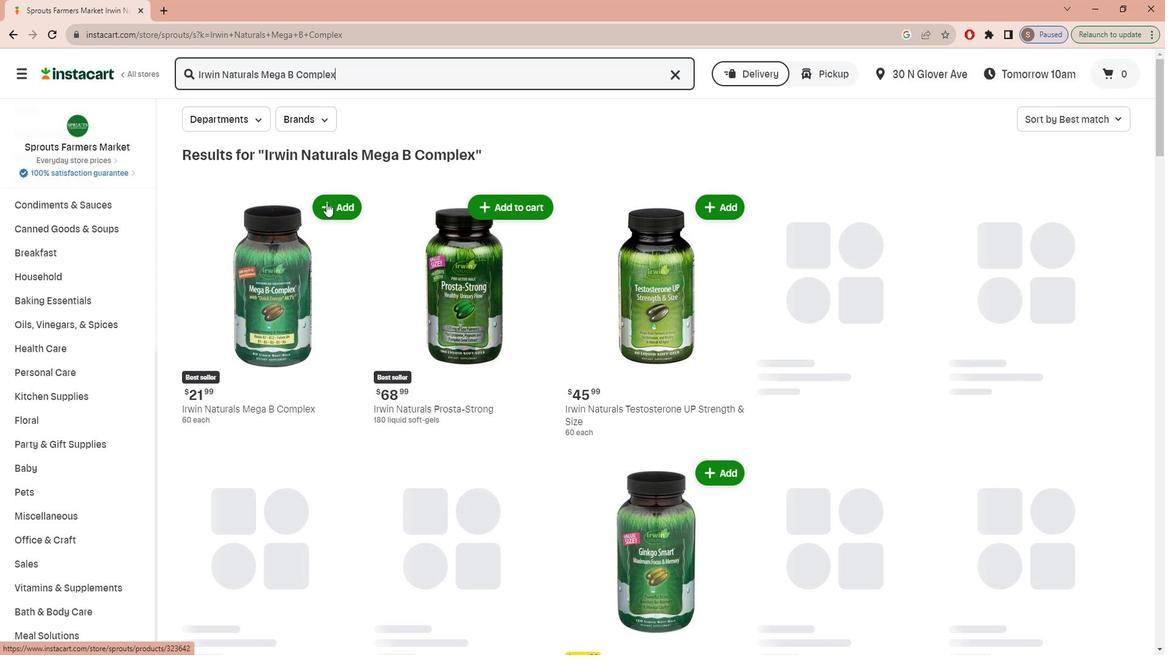 
Action: Mouse moved to (375, 306)
Screenshot: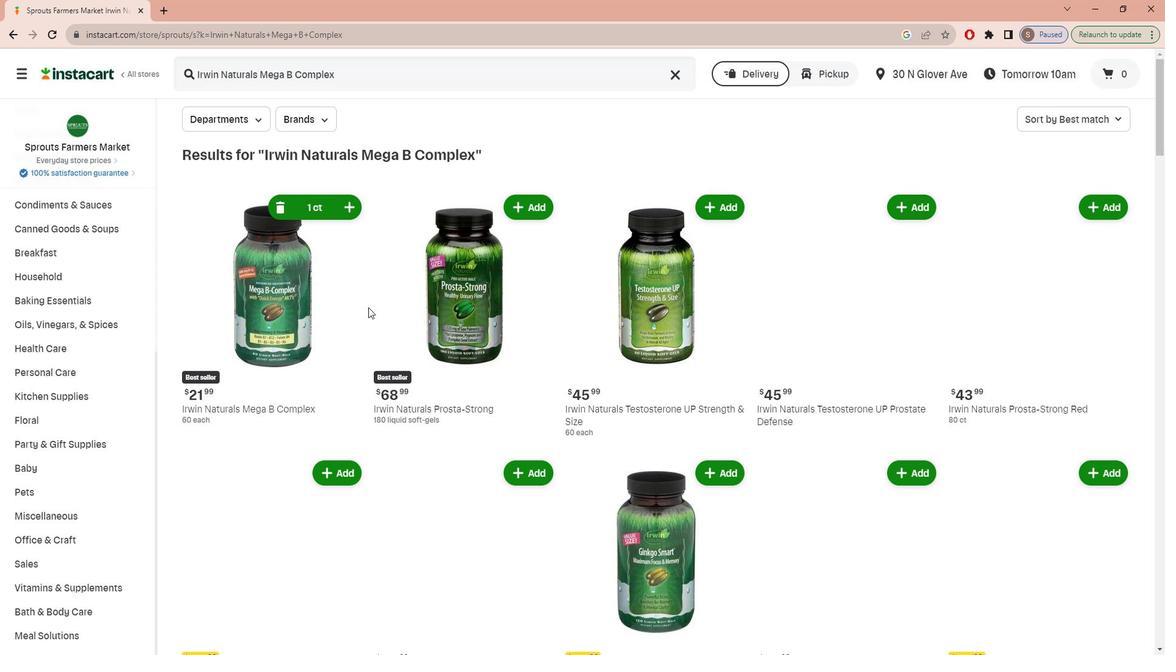 
